 Task: Change the option "When to raise the interface" in Qt interface to video.
Action: Mouse moved to (104, 10)
Screenshot: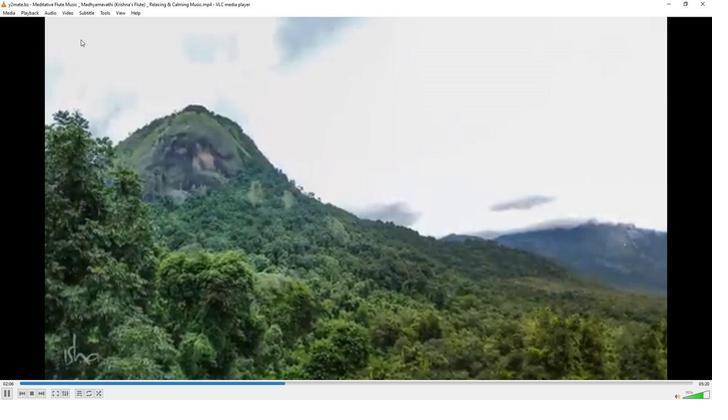 
Action: Mouse pressed left at (104, 10)
Screenshot: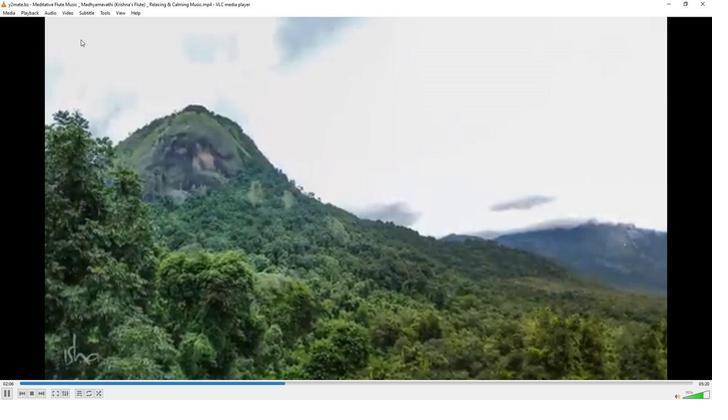 
Action: Mouse moved to (135, 102)
Screenshot: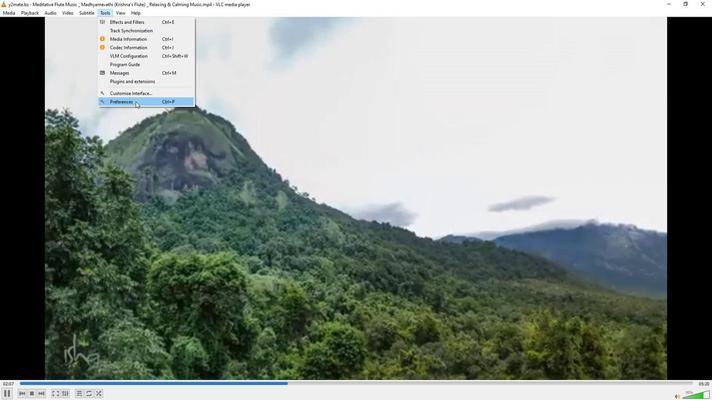 
Action: Mouse pressed left at (135, 102)
Screenshot: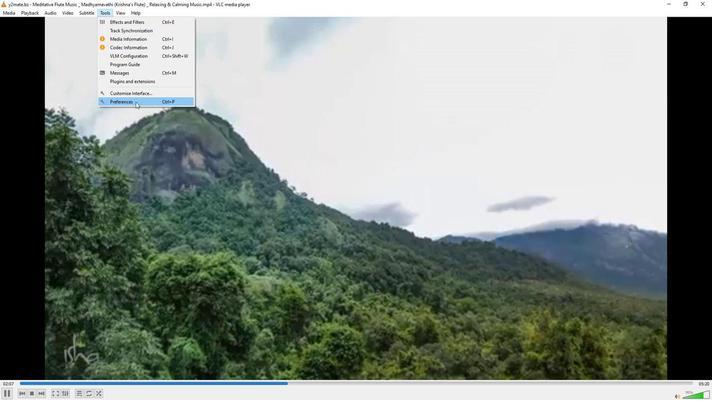 
Action: Mouse moved to (234, 326)
Screenshot: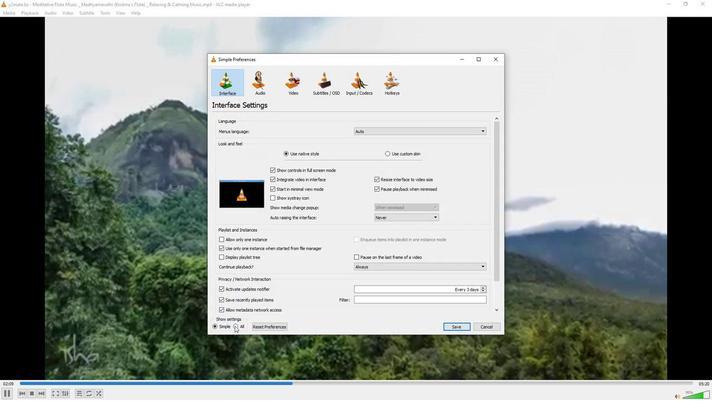
Action: Mouse pressed left at (234, 326)
Screenshot: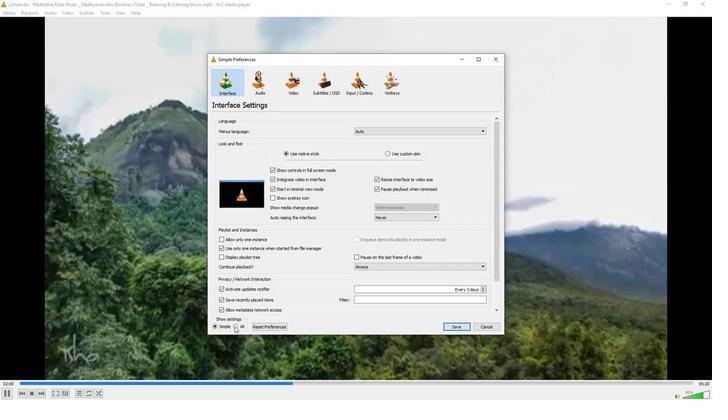 
Action: Mouse moved to (226, 293)
Screenshot: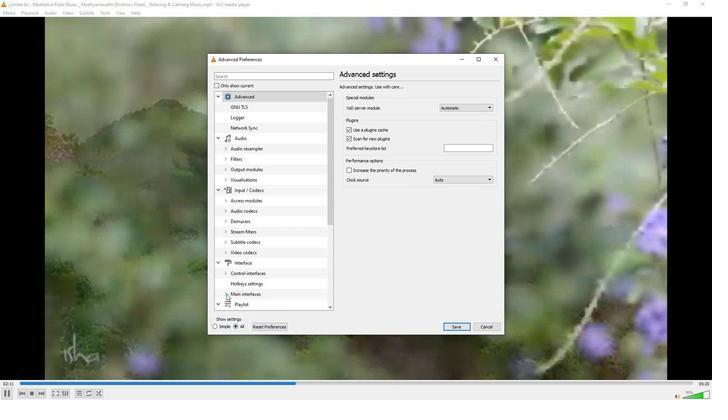
Action: Mouse pressed left at (226, 293)
Screenshot: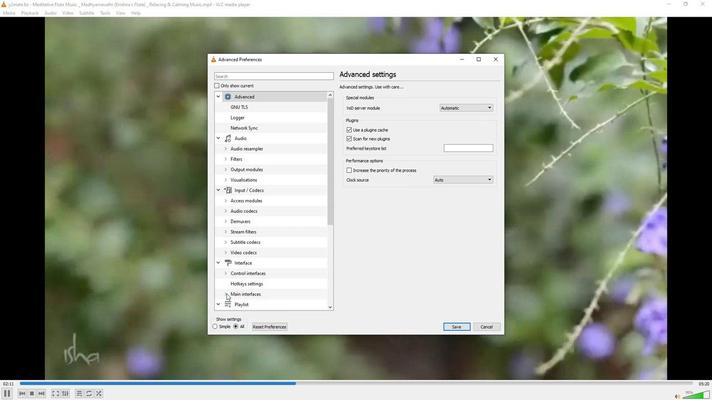 
Action: Mouse moved to (233, 269)
Screenshot: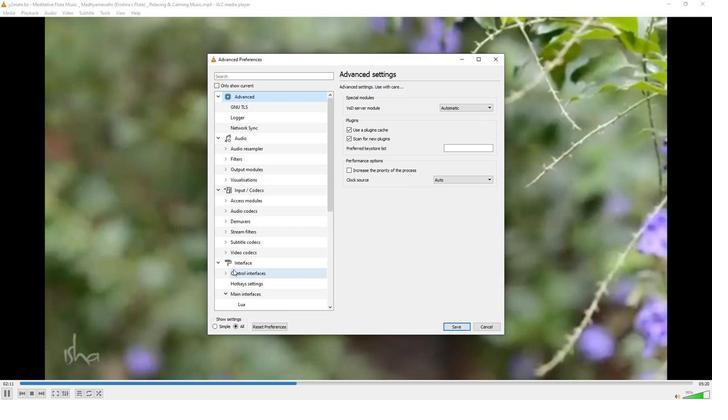 
Action: Mouse scrolled (233, 268) with delta (0, 0)
Screenshot: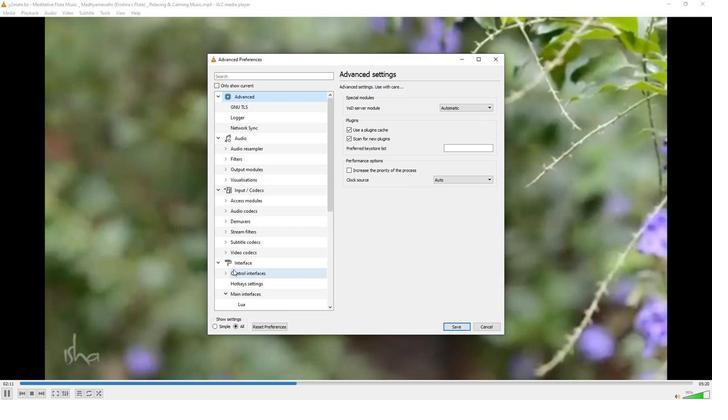 
Action: Mouse moved to (247, 282)
Screenshot: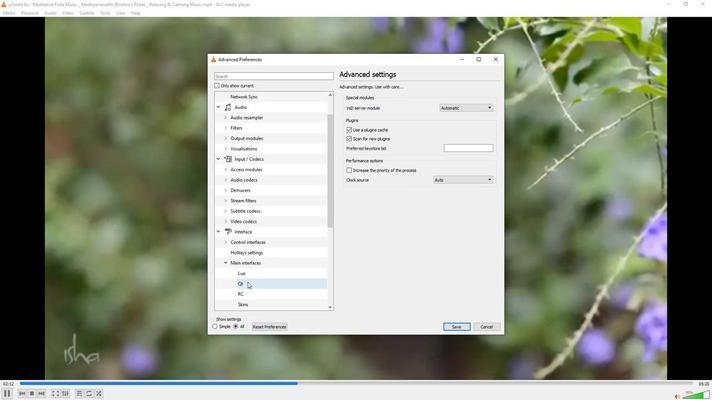 
Action: Mouse pressed left at (247, 282)
Screenshot: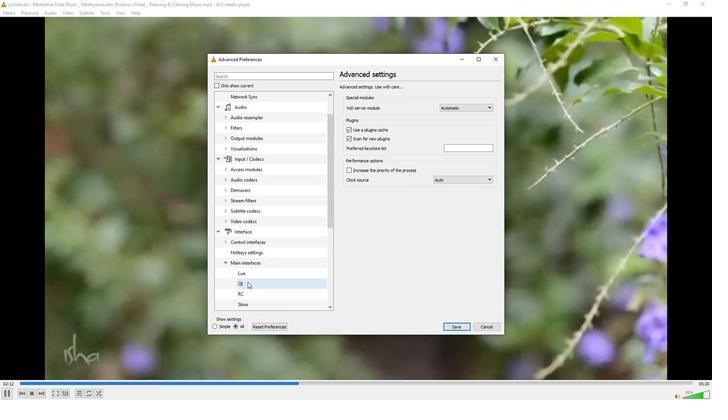 
Action: Mouse moved to (359, 225)
Screenshot: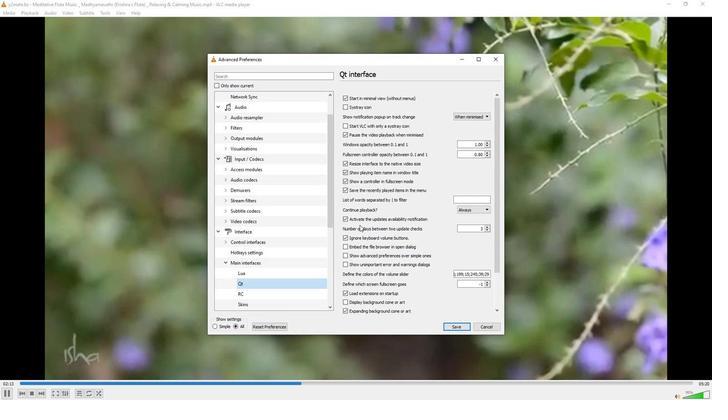 
Action: Mouse scrolled (359, 224) with delta (0, 0)
Screenshot: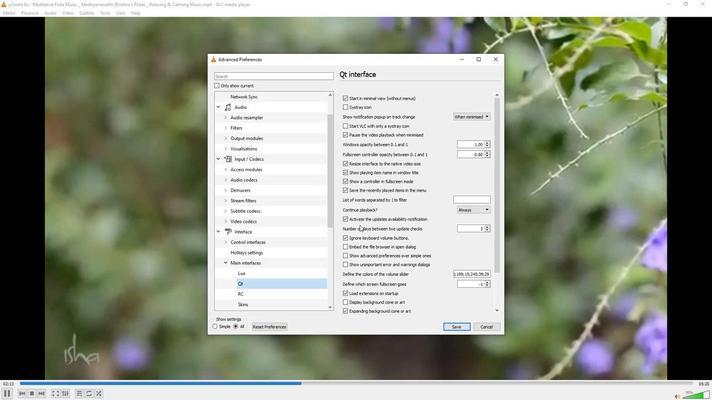 
Action: Mouse scrolled (359, 224) with delta (0, 0)
Screenshot: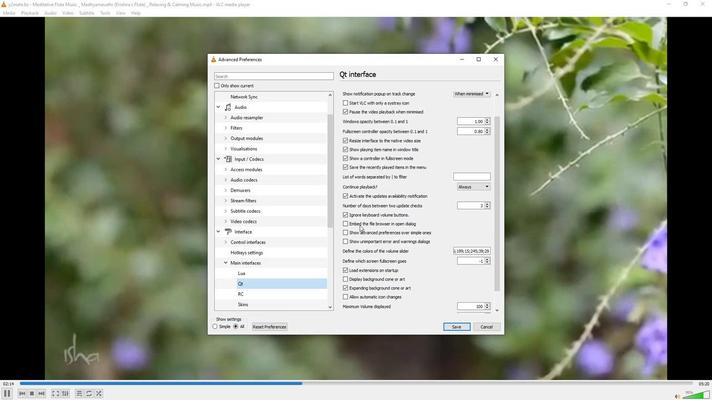 
Action: Mouse scrolled (359, 224) with delta (0, 0)
Screenshot: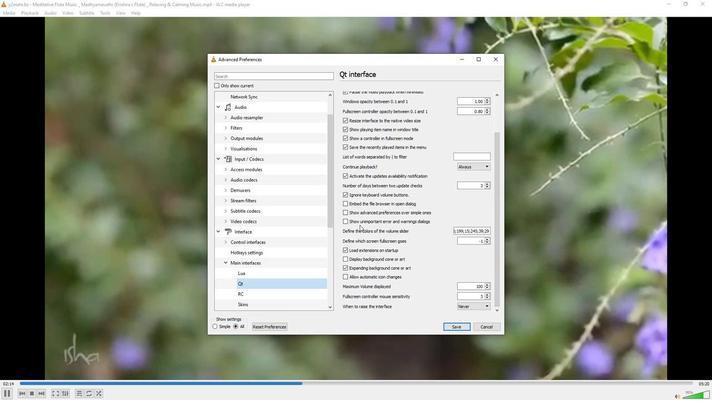 
Action: Mouse moved to (359, 224)
Screenshot: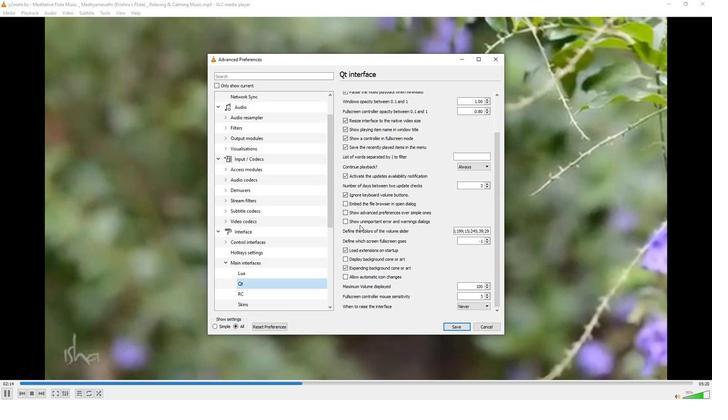 
Action: Mouse scrolled (359, 224) with delta (0, 0)
Screenshot: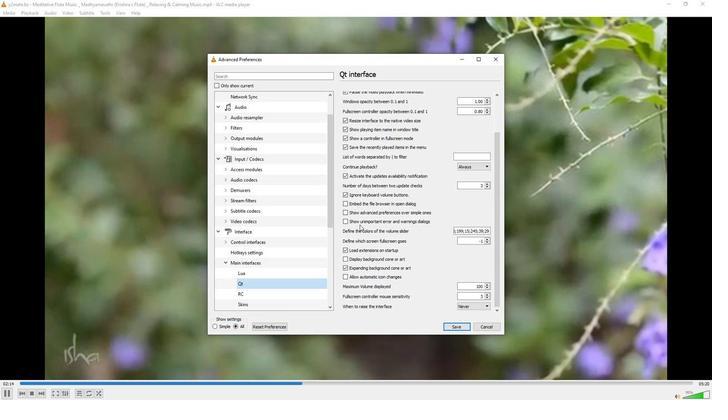 
Action: Mouse moved to (485, 304)
Screenshot: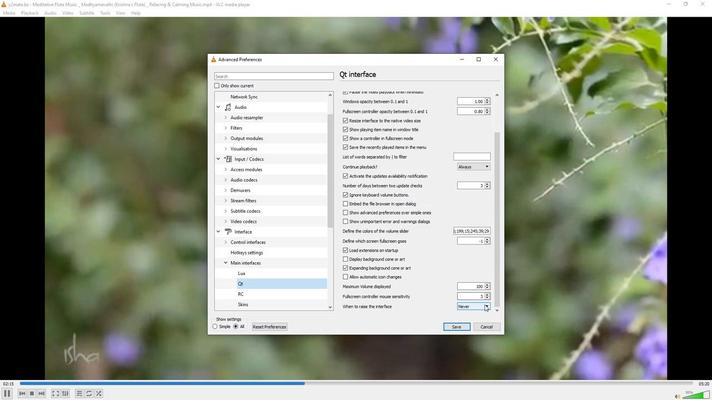 
Action: Mouse pressed left at (485, 304)
Screenshot: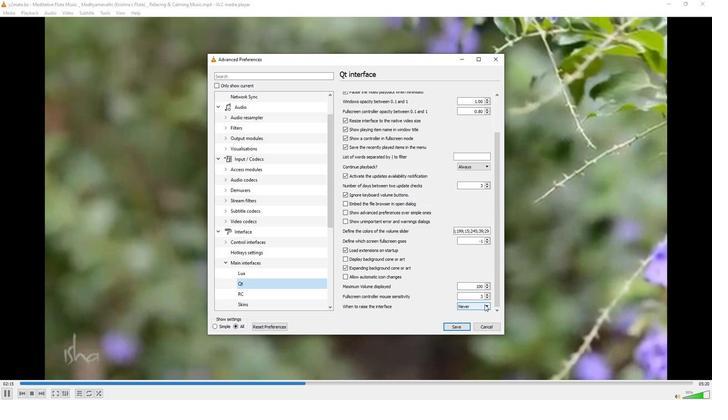 
Action: Mouse moved to (469, 316)
Screenshot: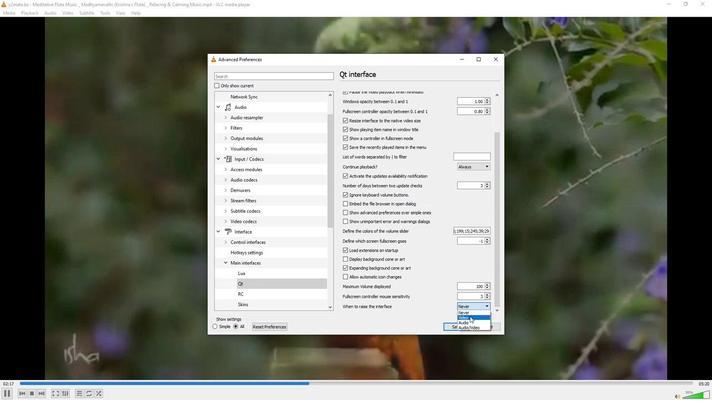 
Action: Mouse pressed left at (469, 316)
Screenshot: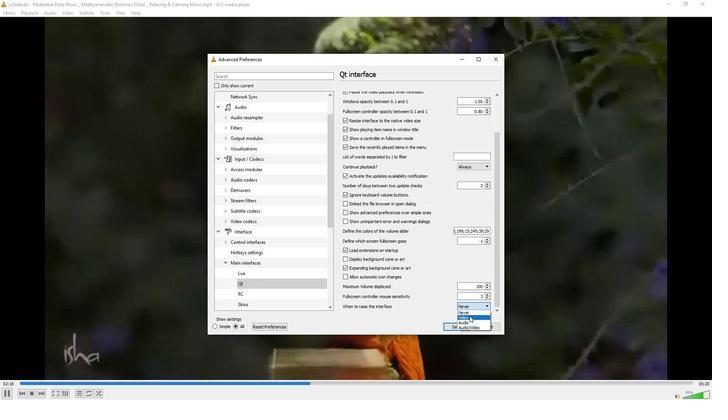 
Action: Mouse moved to (469, 315)
Screenshot: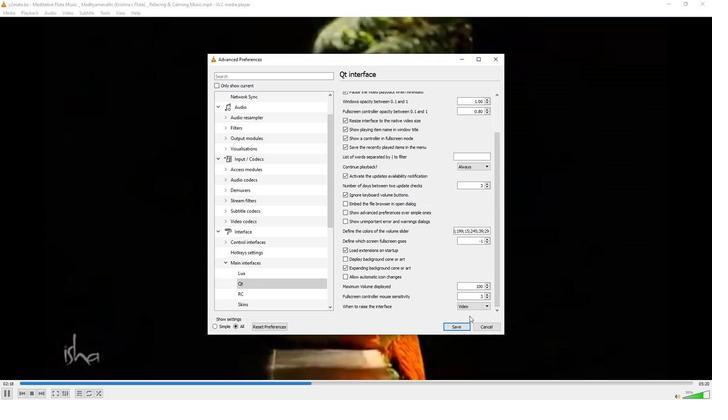 
